 Task: Locate the nearest public gardens to Philadelphia, Pennsylvania, and Chanticleer Garden, Pennsylvania.
Action: Mouse moved to (147, 80)
Screenshot: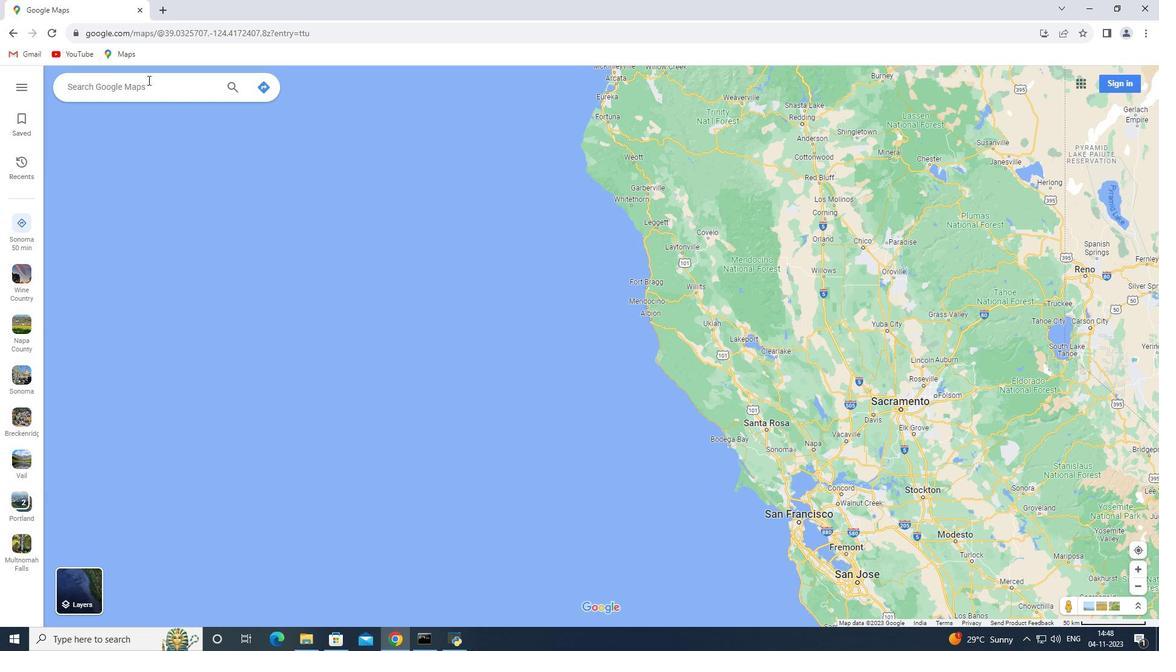 
Action: Mouse pressed left at (147, 80)
Screenshot: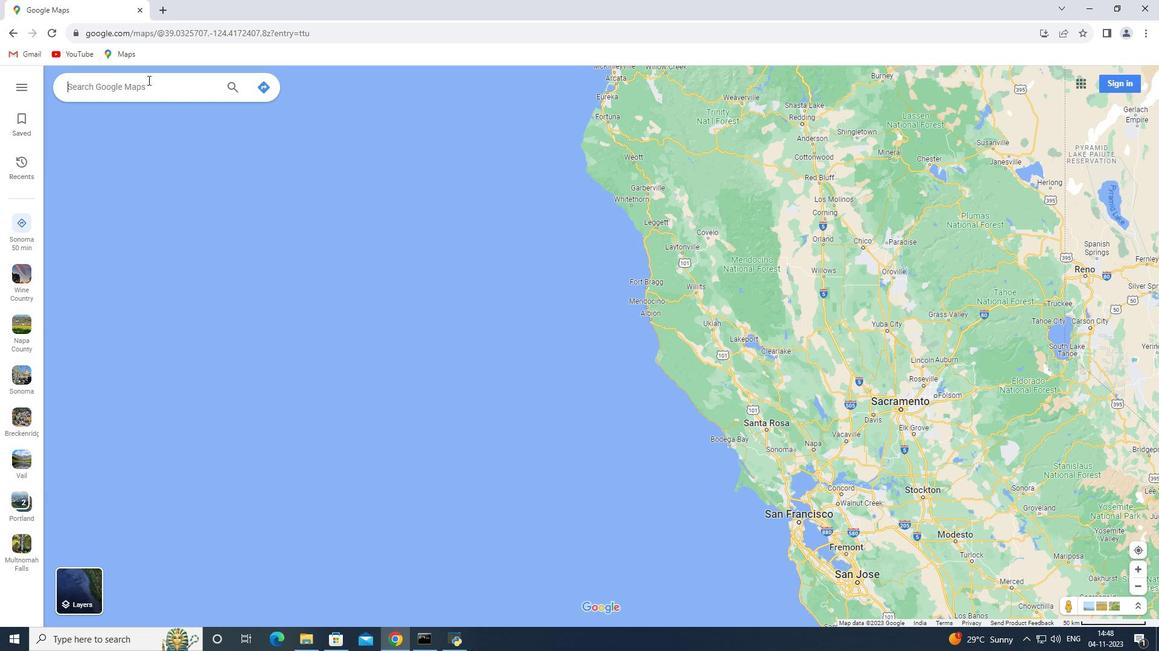 
Action: Key pressed <Key.shift>Philadelphia,<Key.space><Key.shift>pennsylvania<Key.enter>
Screenshot: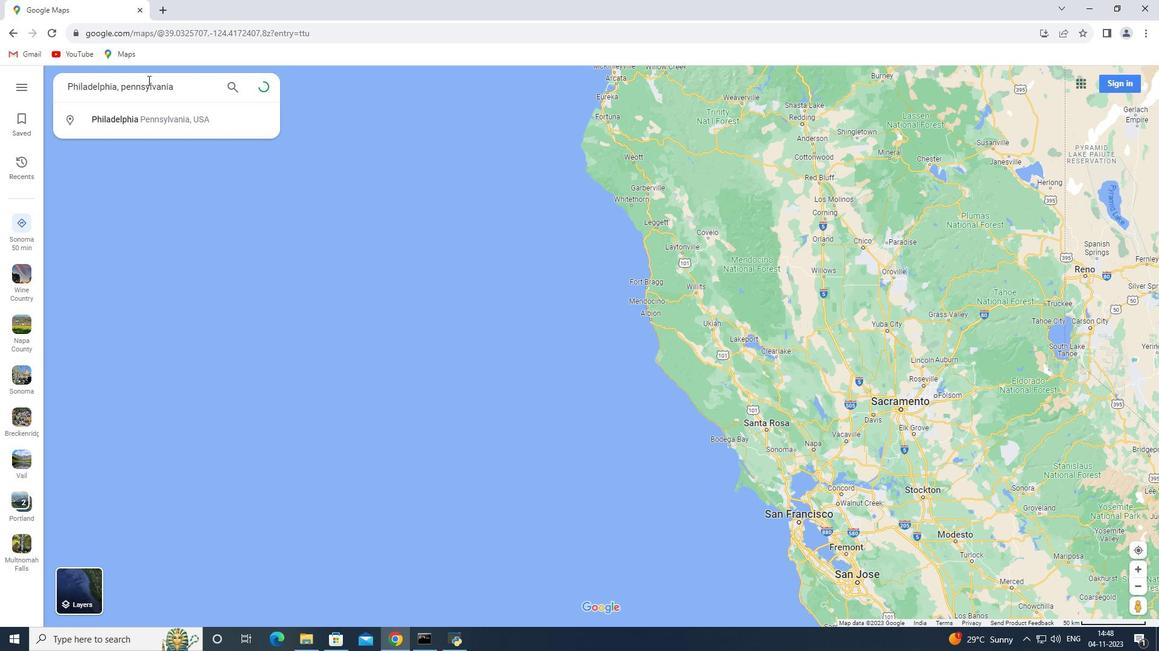 
Action: Mouse moved to (166, 297)
Screenshot: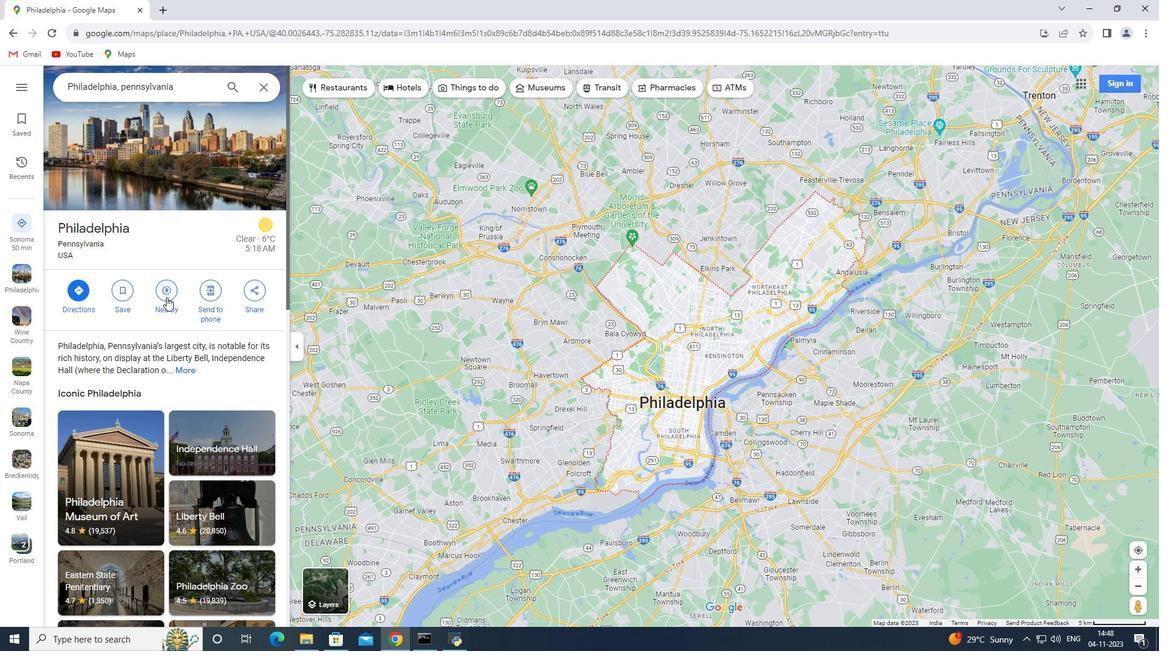 
Action: Mouse pressed left at (166, 297)
Screenshot: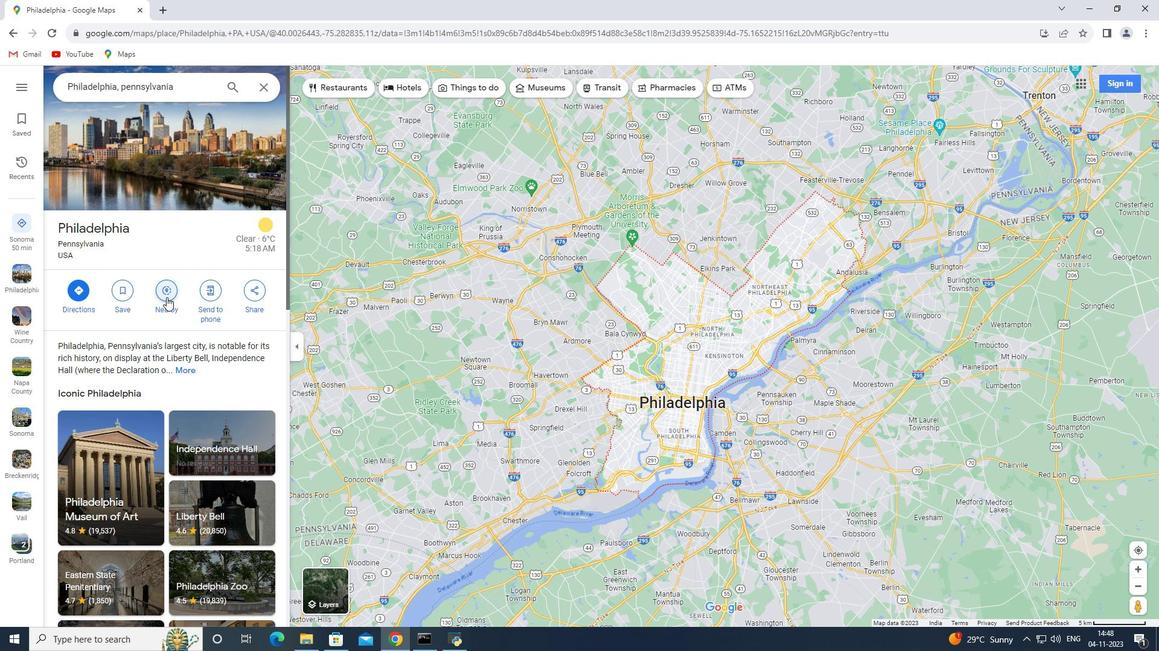 
Action: Mouse moved to (166, 298)
Screenshot: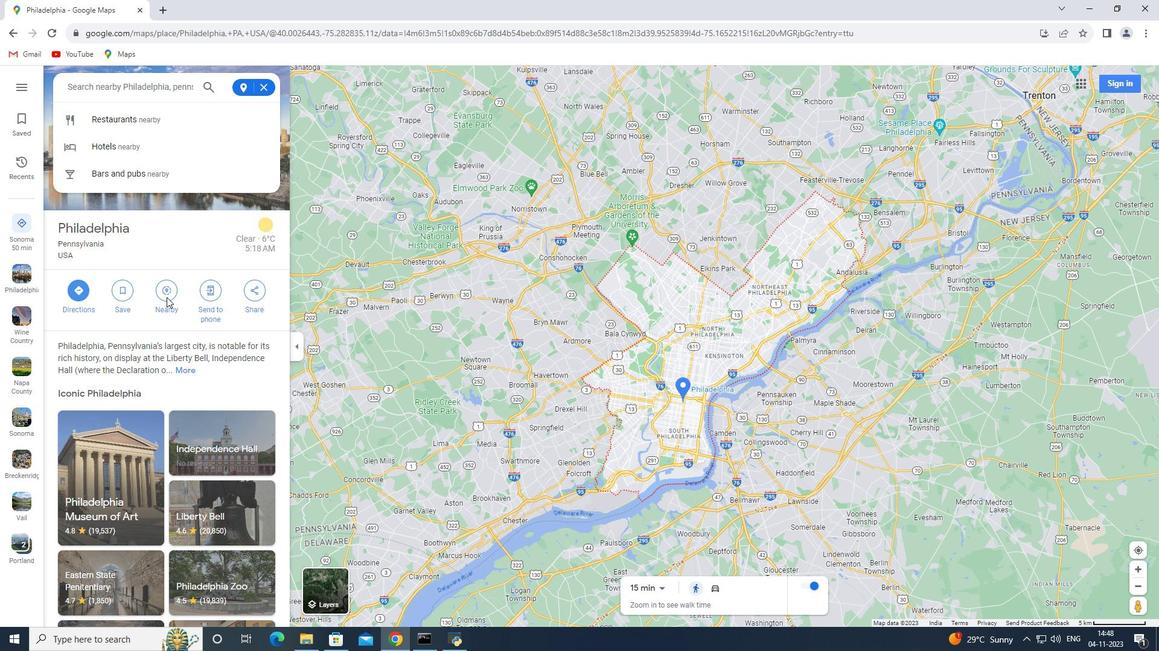 
Action: Key pressed public<Key.space>gardens<Key.enter>
Screenshot: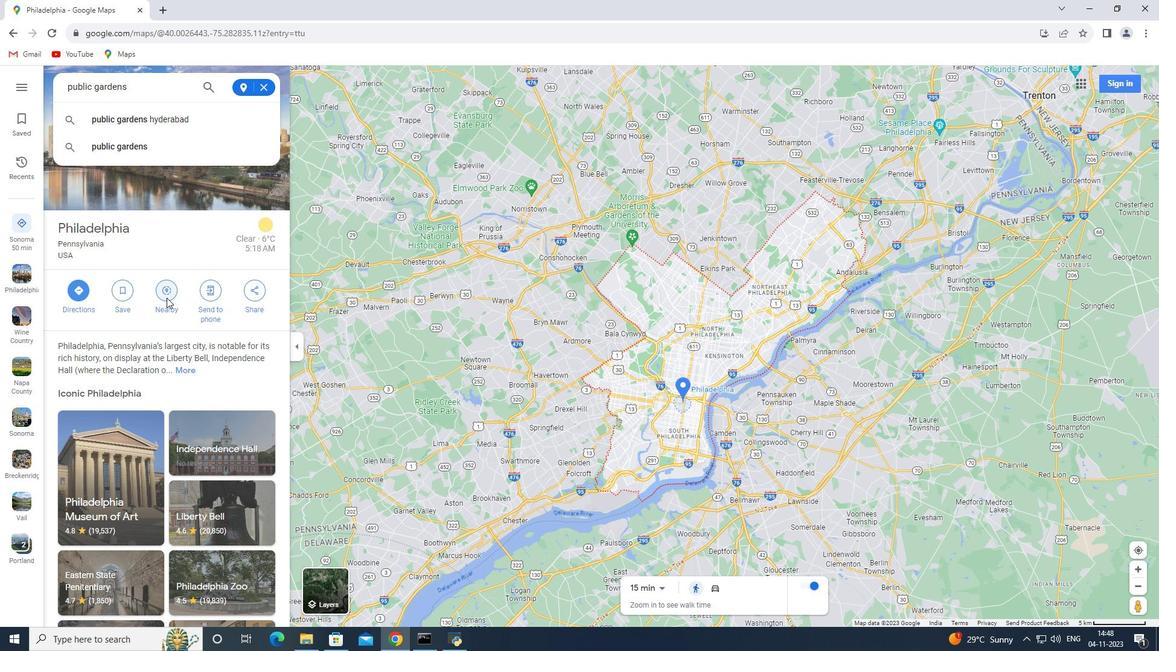 
Action: Mouse moved to (261, 86)
Screenshot: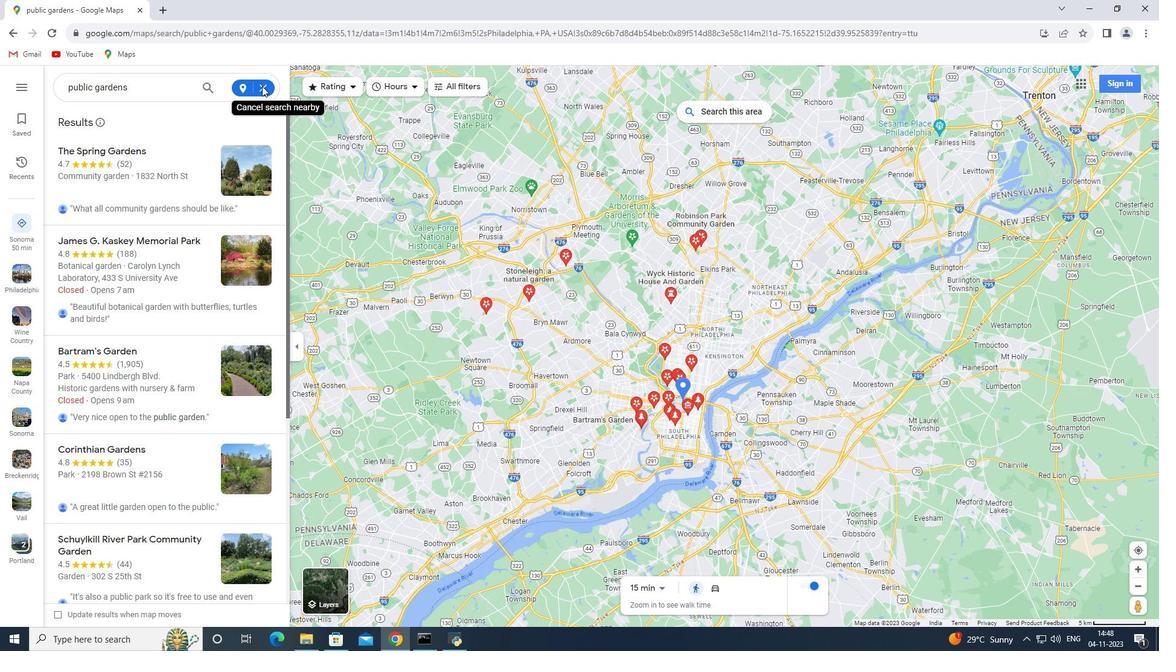
Action: Mouse pressed left at (261, 86)
Screenshot: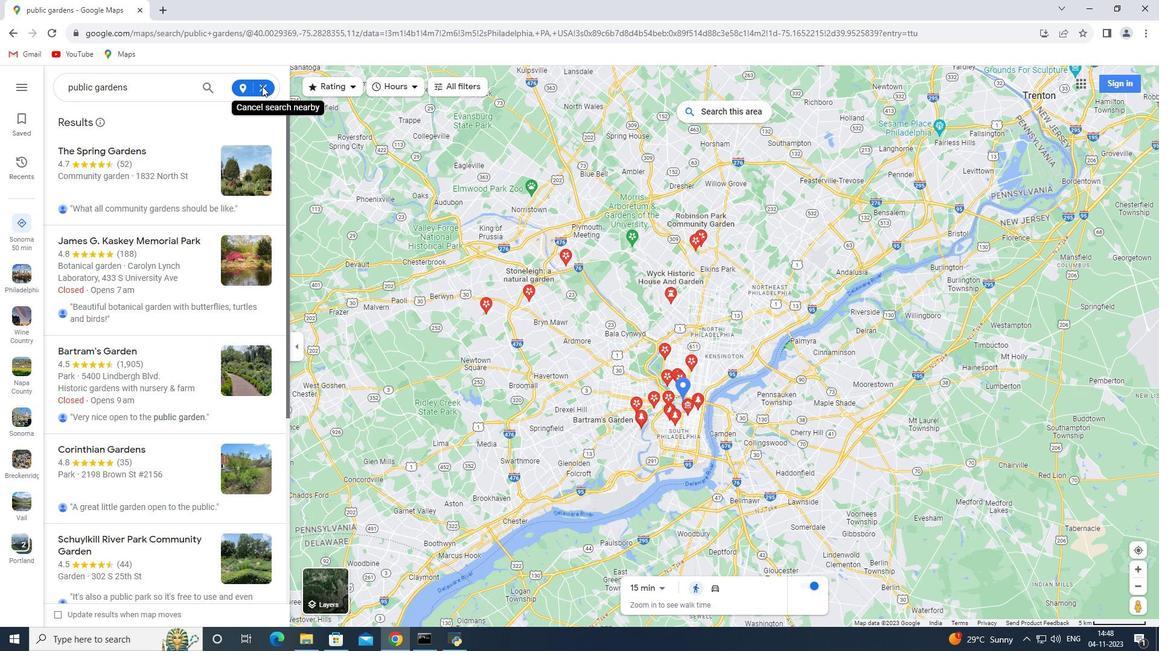 
Action: Mouse moved to (268, 88)
Screenshot: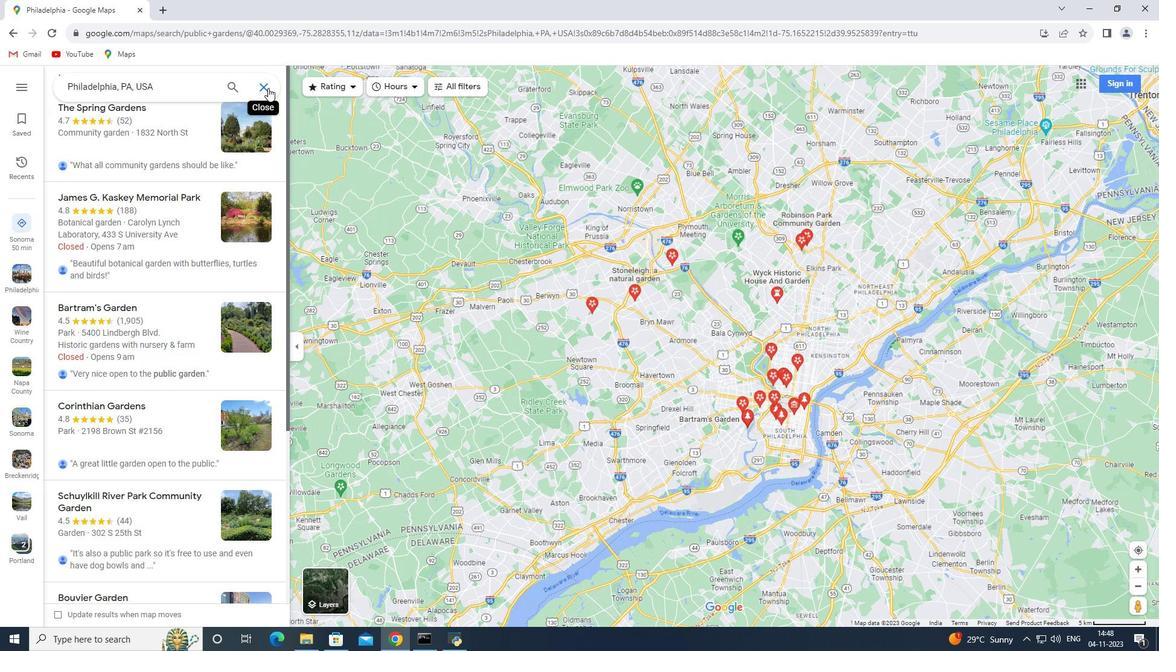 
Action: Mouse pressed left at (268, 88)
Screenshot: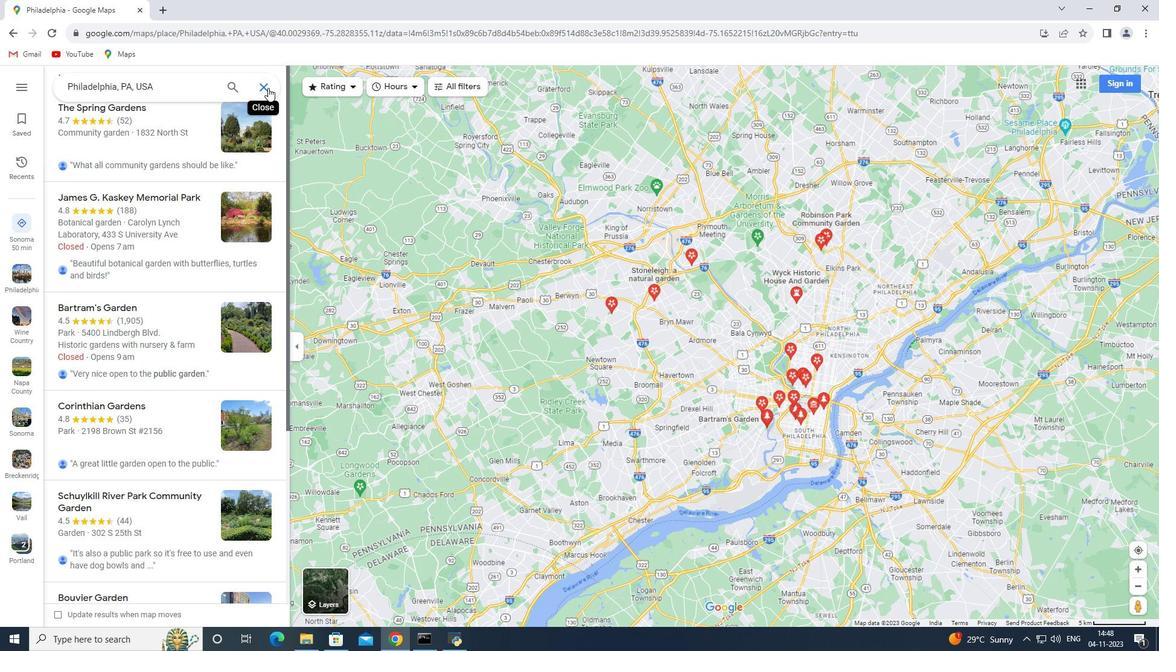 
Action: Mouse moved to (193, 83)
Screenshot: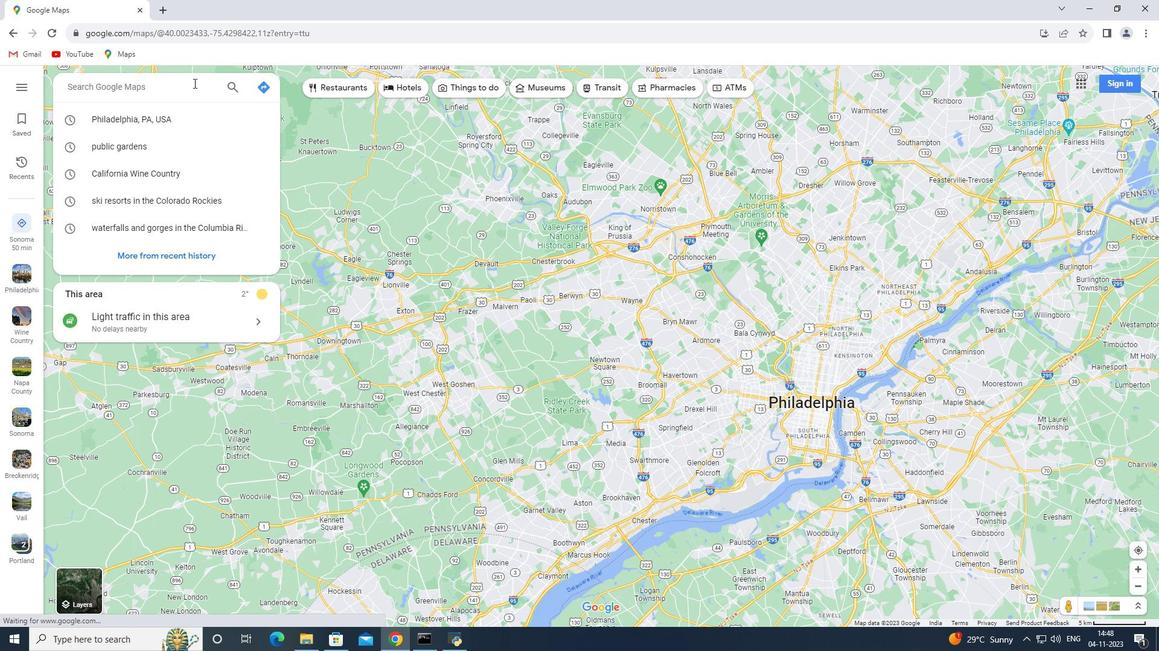 
Action: Key pressed <Key.shift>Chanticleer<Key.space><Key.shift>garden,<Key.space><Key.shift>Pennsylvania<Key.enter>
Screenshot: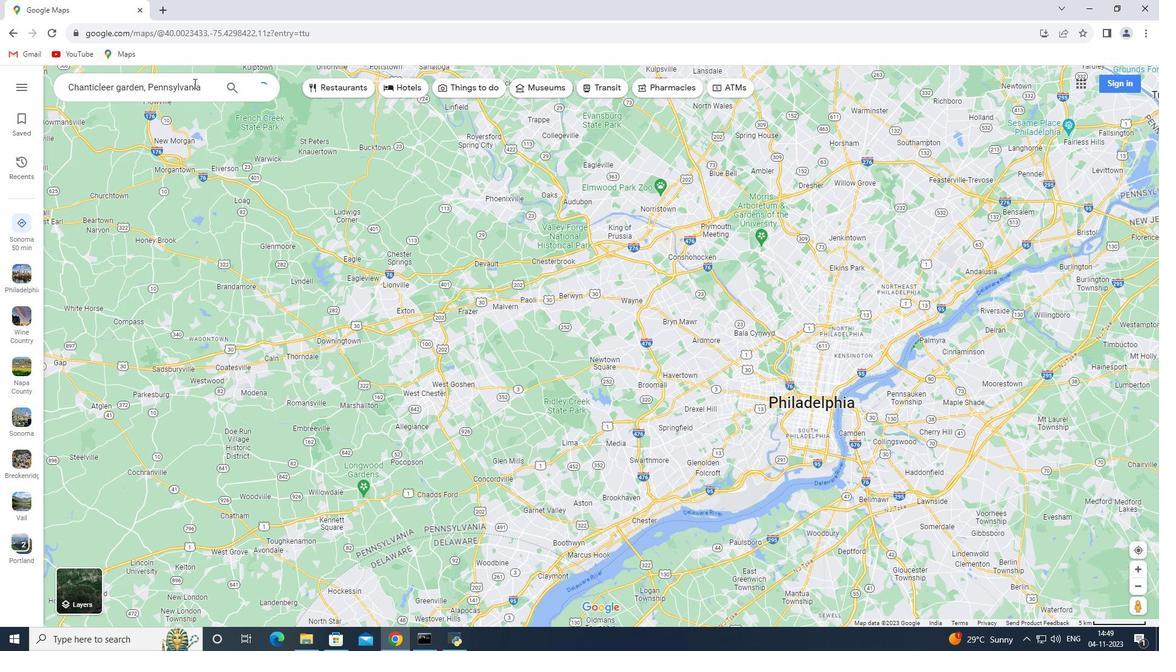 
Action: Mouse moved to (172, 324)
Screenshot: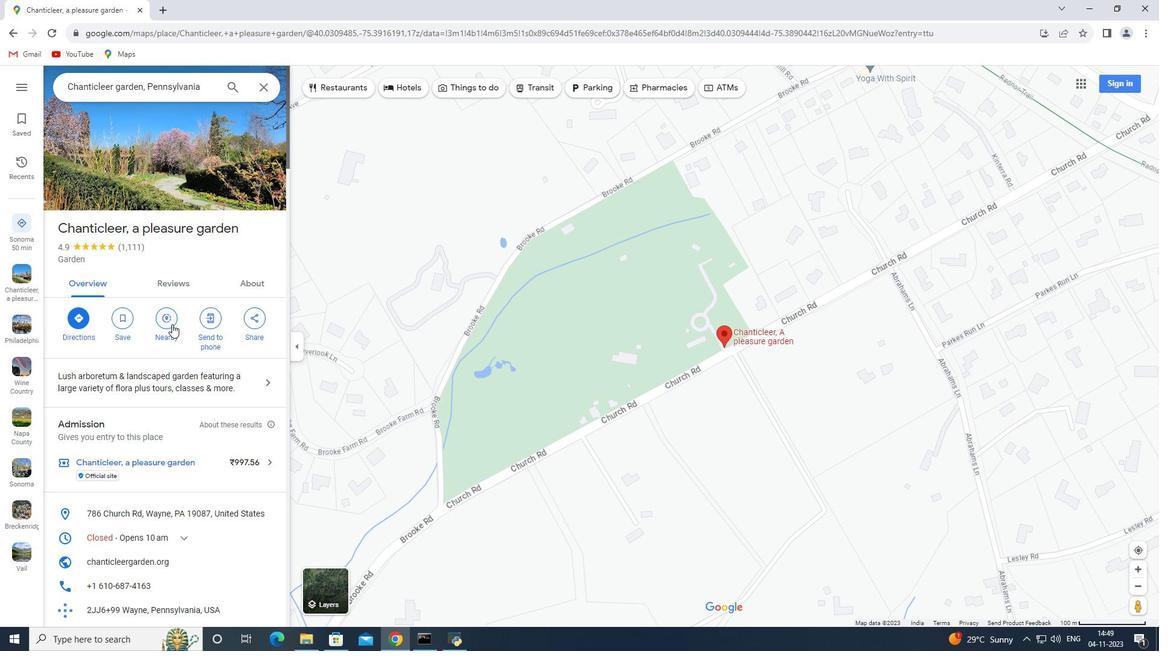 
Action: Mouse pressed left at (172, 324)
Screenshot: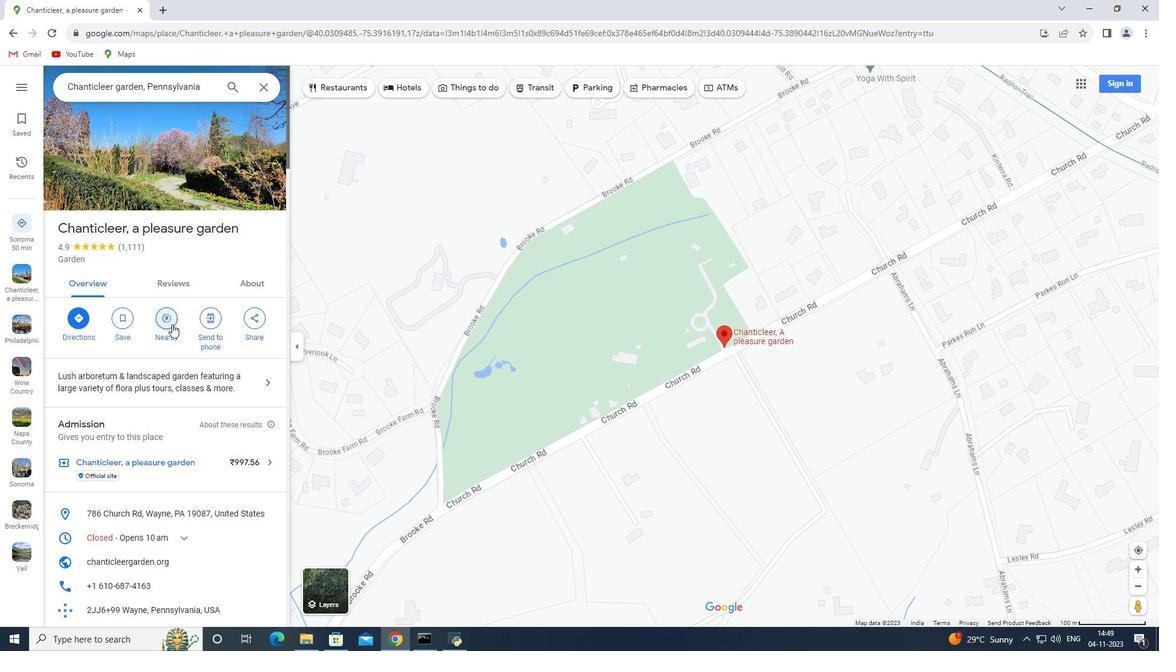 
Action: Key pressed public<Key.space>gardem<Key.backspace>ns<Key.enter>
Screenshot: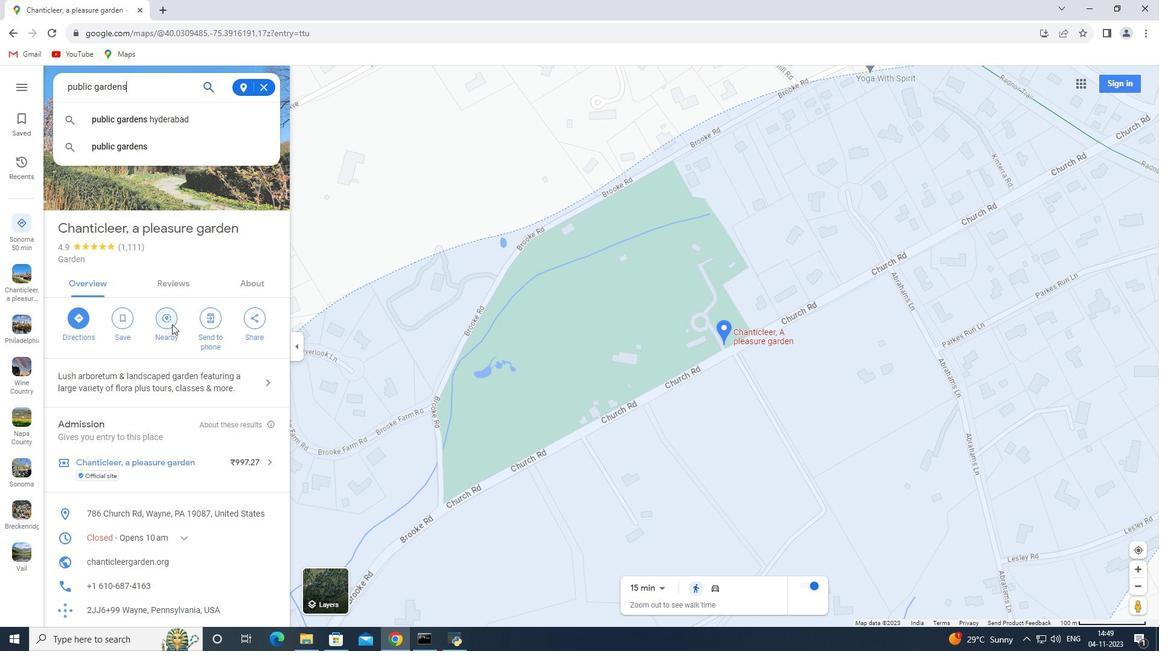 
